 Task: Create in the project AgileDesign and in the Backlog issue 'Upgrade the caching mechanism of a web application to improve response time and reduce server load' a child issue 'Integration with legal contract management software', and assign it to team member softage.3@softage.net. Create in the project AgileDesign and in the Backlog issue 'Create a new online platform for online personal finance courses with advanced budgeting and financial planning features' a child issue 'Big data model interpretability and transparency testing and reporting', and assign it to team member softage.4@softage.net
Action: Mouse moved to (176, 53)
Screenshot: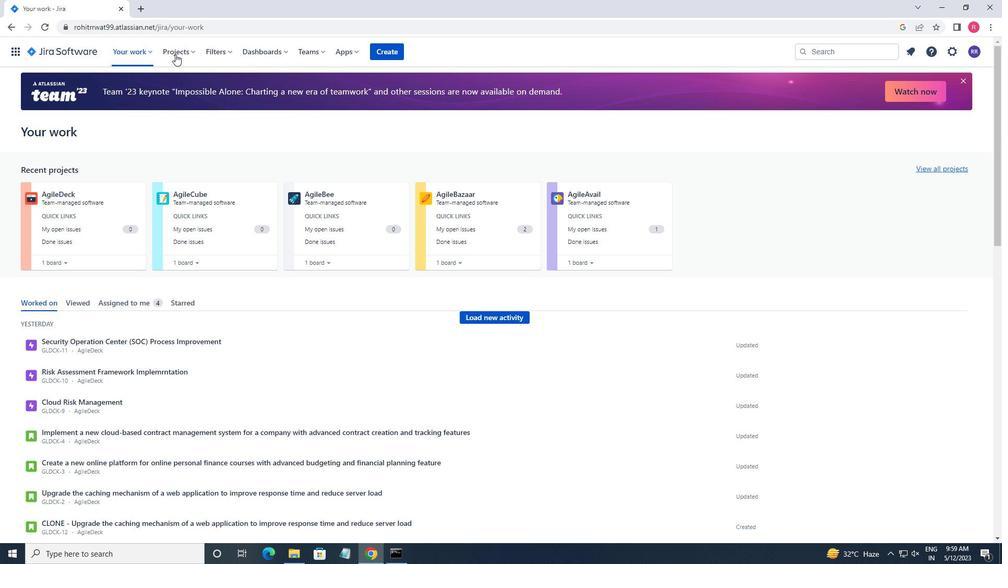 
Action: Mouse pressed left at (176, 53)
Screenshot: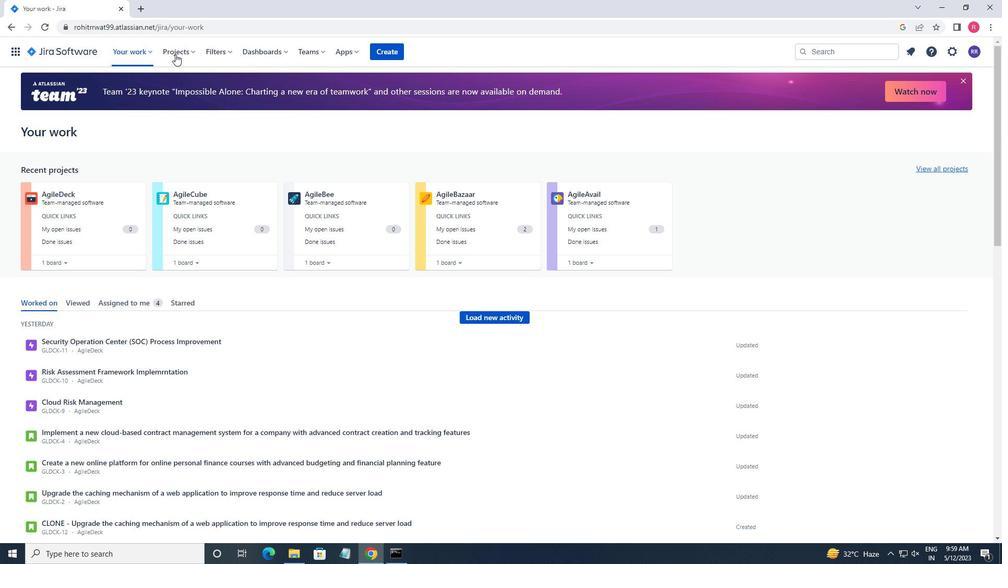 
Action: Mouse moved to (192, 100)
Screenshot: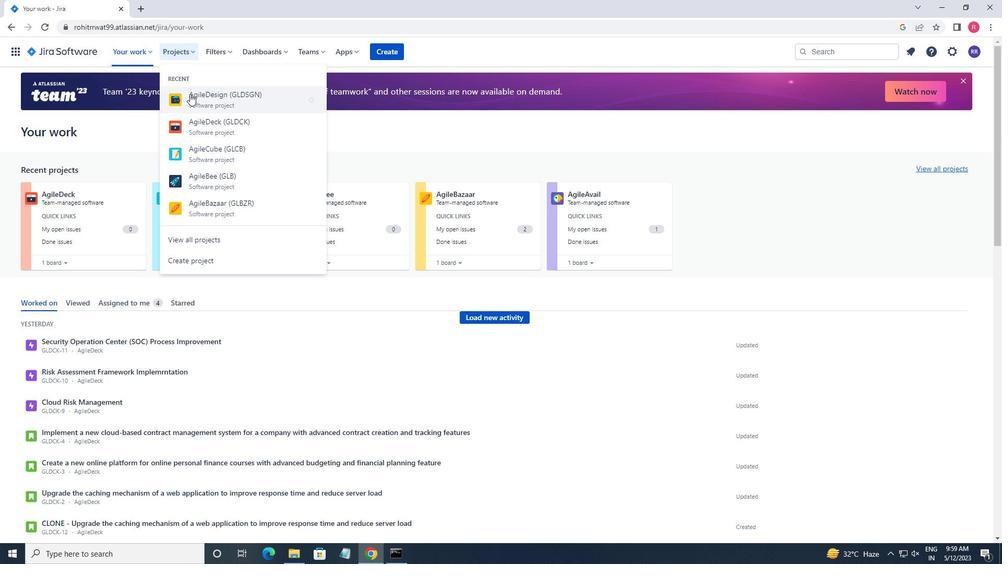 
Action: Mouse pressed left at (192, 100)
Screenshot: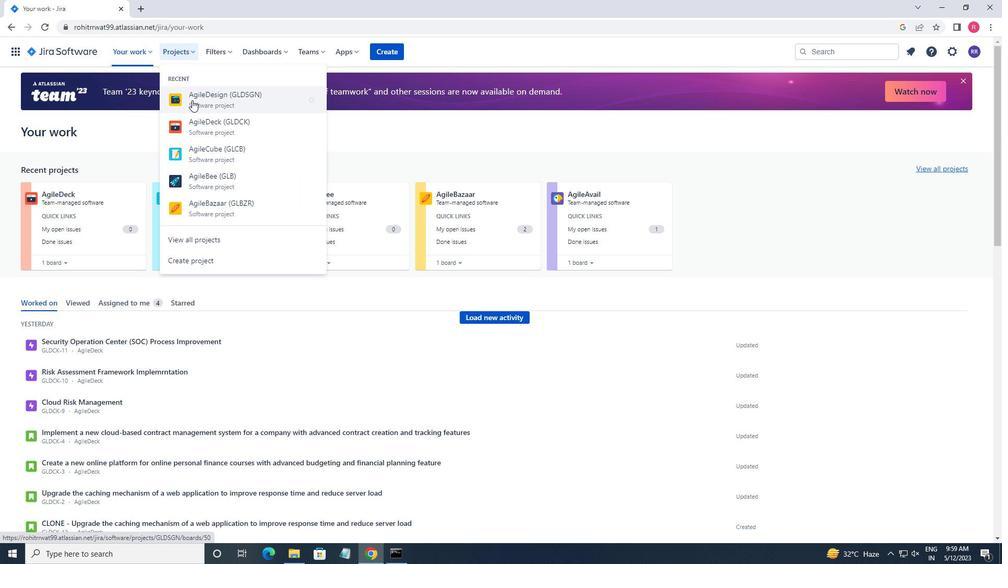 
Action: Mouse moved to (72, 161)
Screenshot: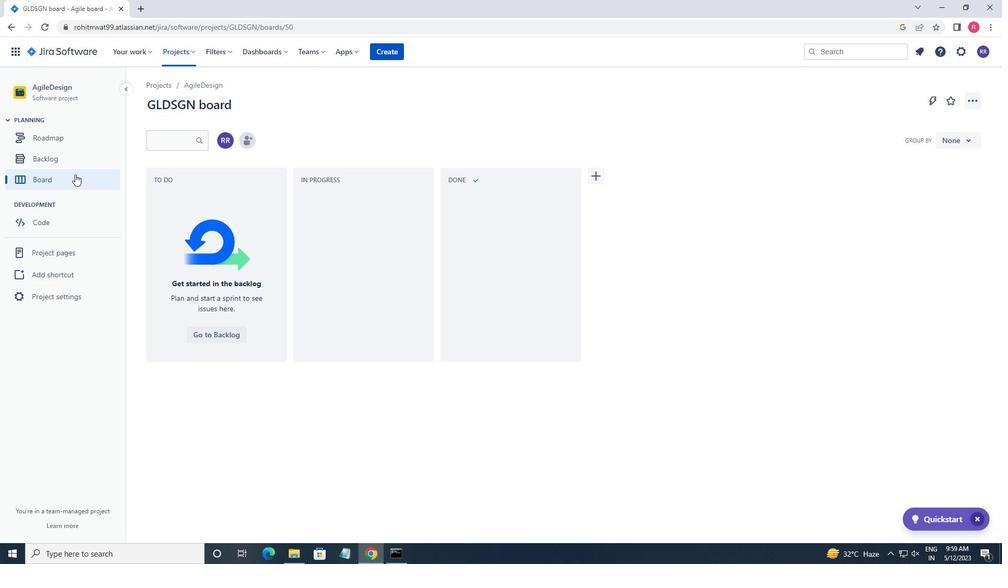 
Action: Mouse pressed left at (72, 161)
Screenshot: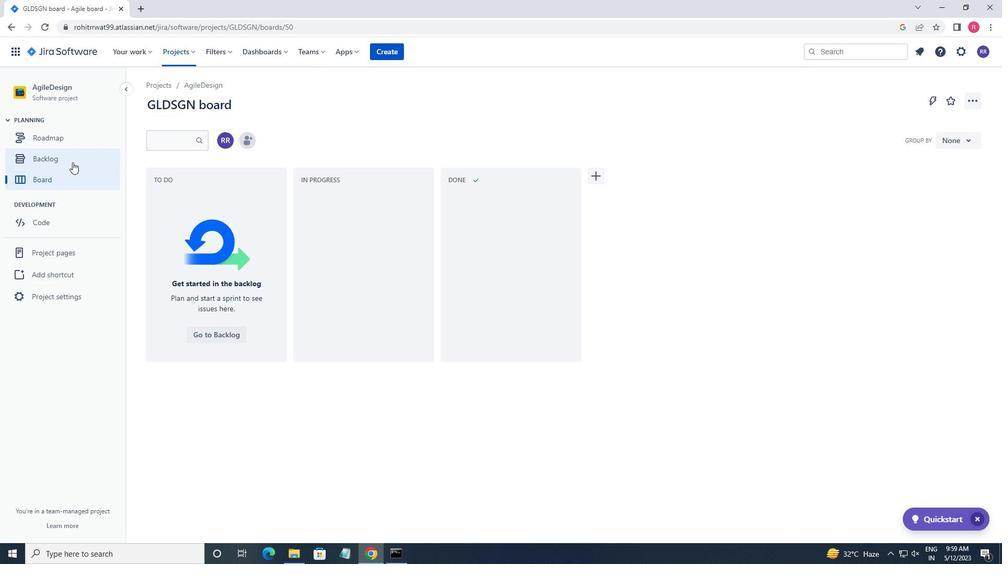 
Action: Mouse moved to (356, 408)
Screenshot: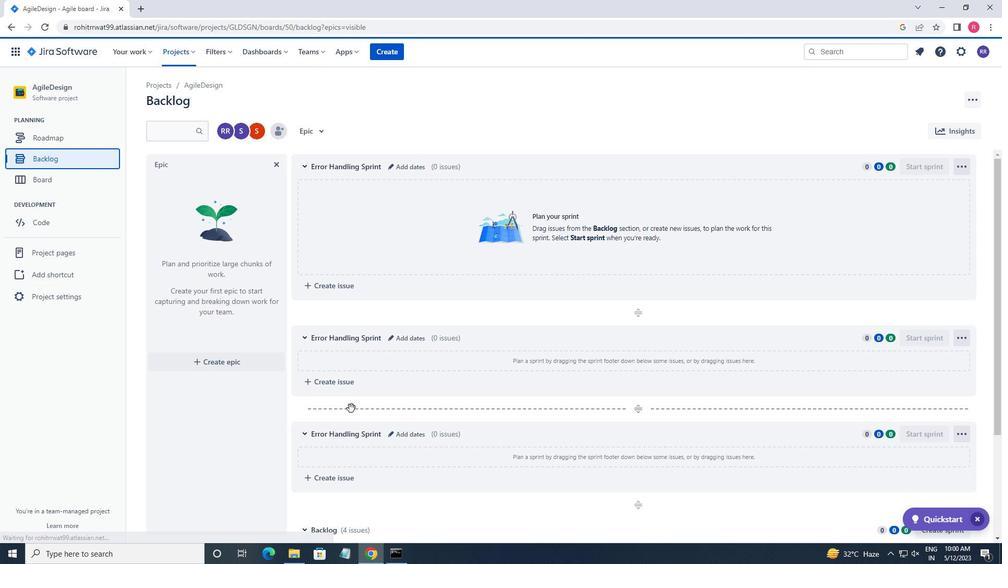 
Action: Mouse scrolled (356, 408) with delta (0, 0)
Screenshot: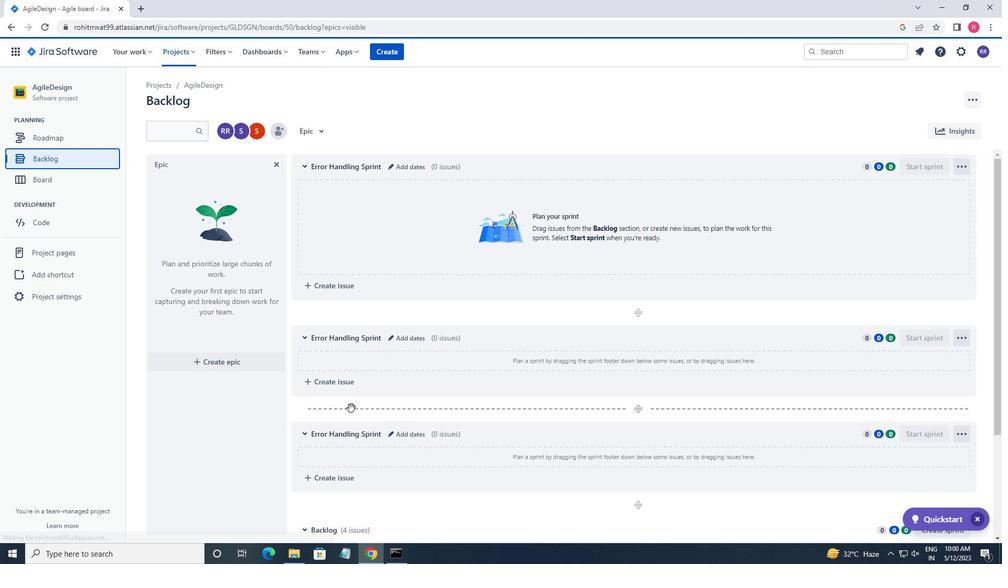 
Action: Mouse moved to (357, 408)
Screenshot: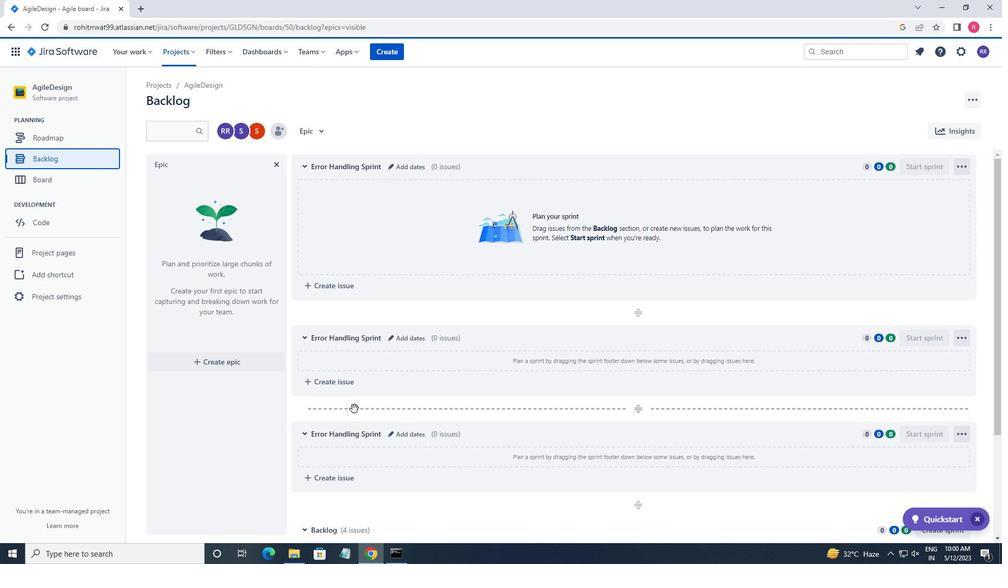 
Action: Mouse scrolled (357, 408) with delta (0, 0)
Screenshot: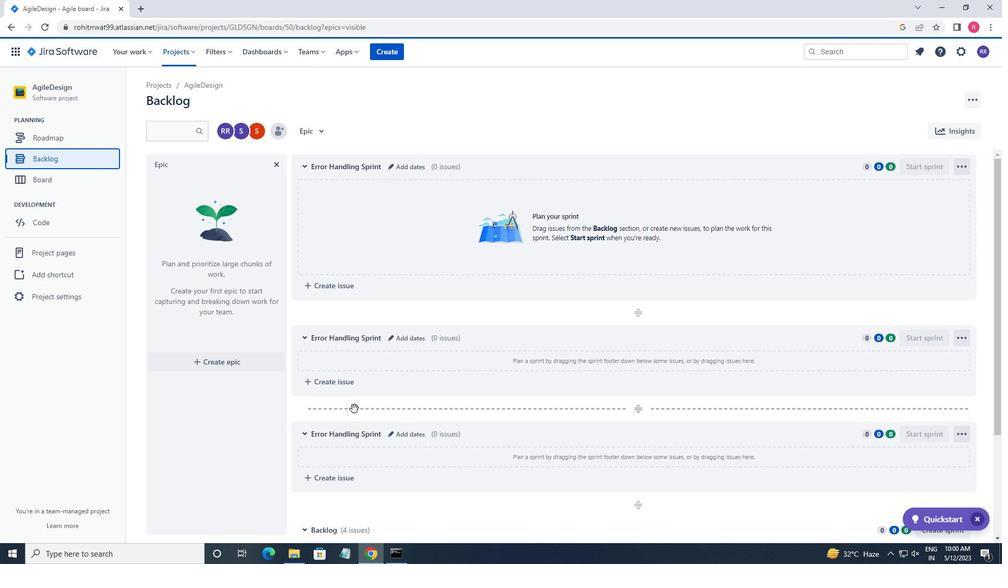 
Action: Mouse moved to (357, 407)
Screenshot: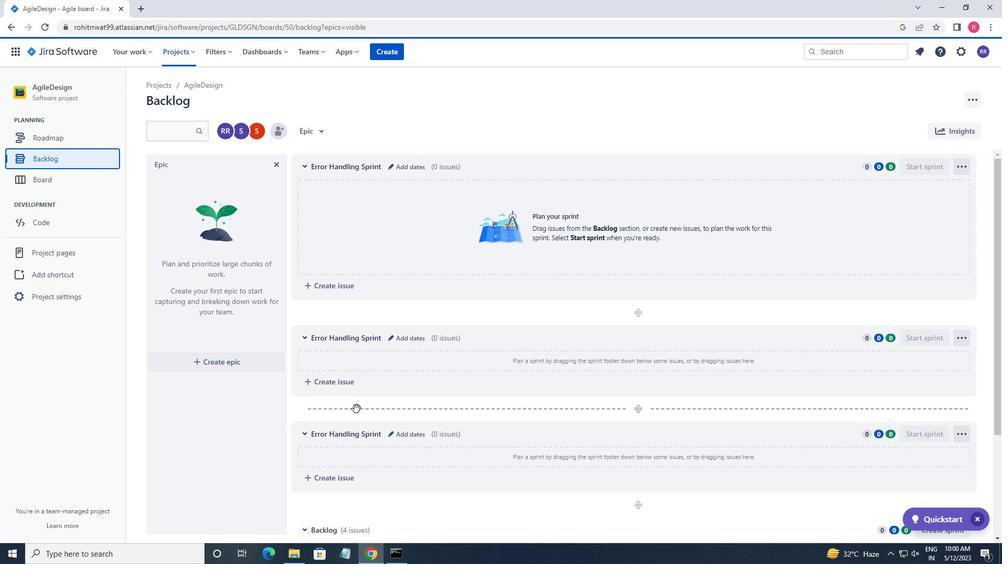 
Action: Mouse scrolled (357, 407) with delta (0, 0)
Screenshot: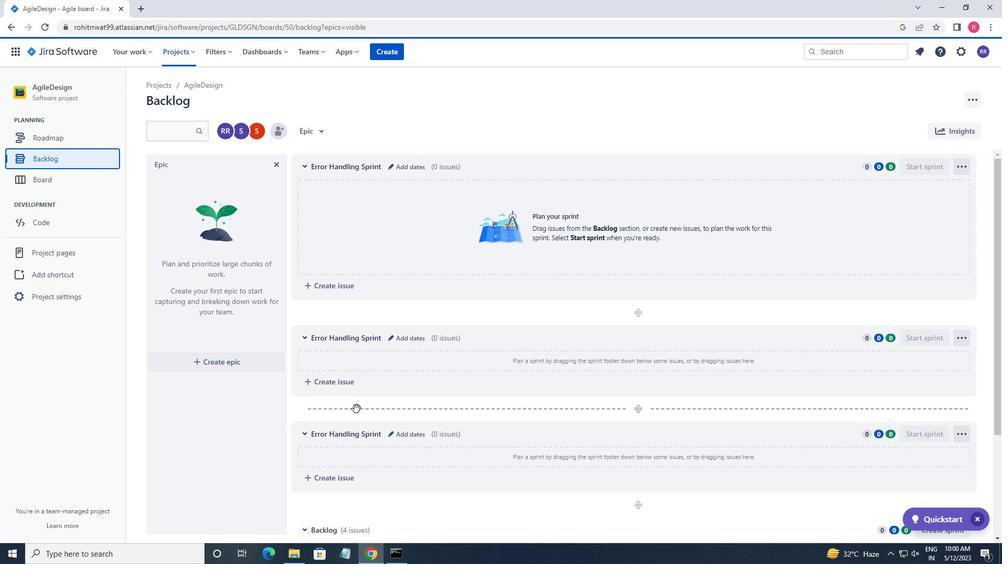 
Action: Mouse moved to (358, 406)
Screenshot: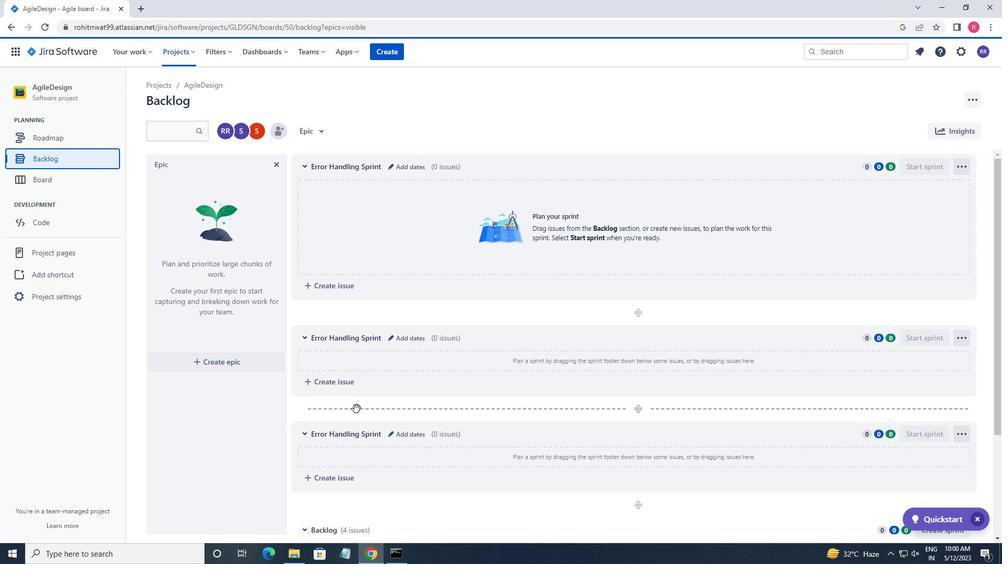 
Action: Mouse scrolled (358, 405) with delta (0, 0)
Screenshot: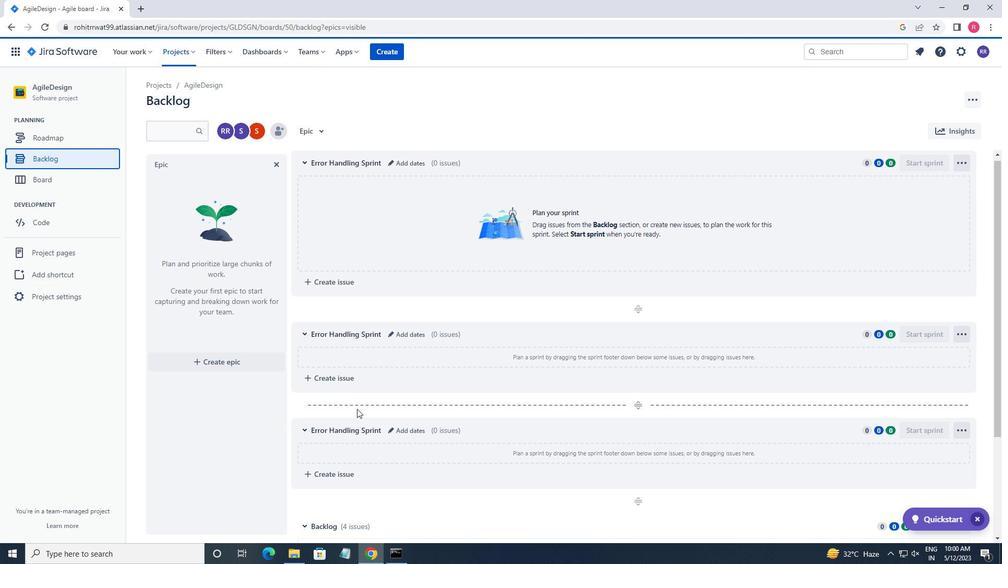 
Action: Mouse scrolled (358, 405) with delta (0, 0)
Screenshot: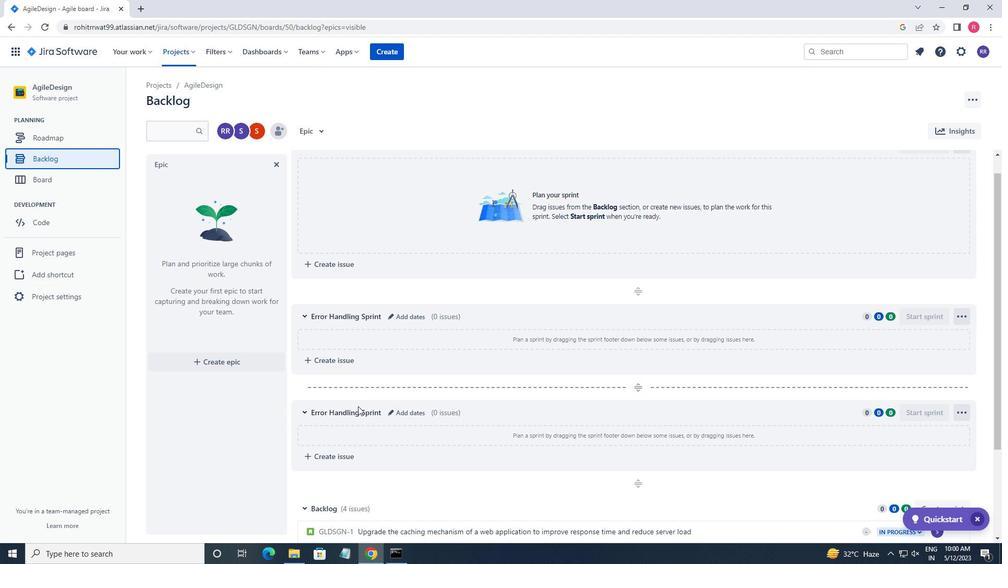 
Action: Mouse moved to (358, 406)
Screenshot: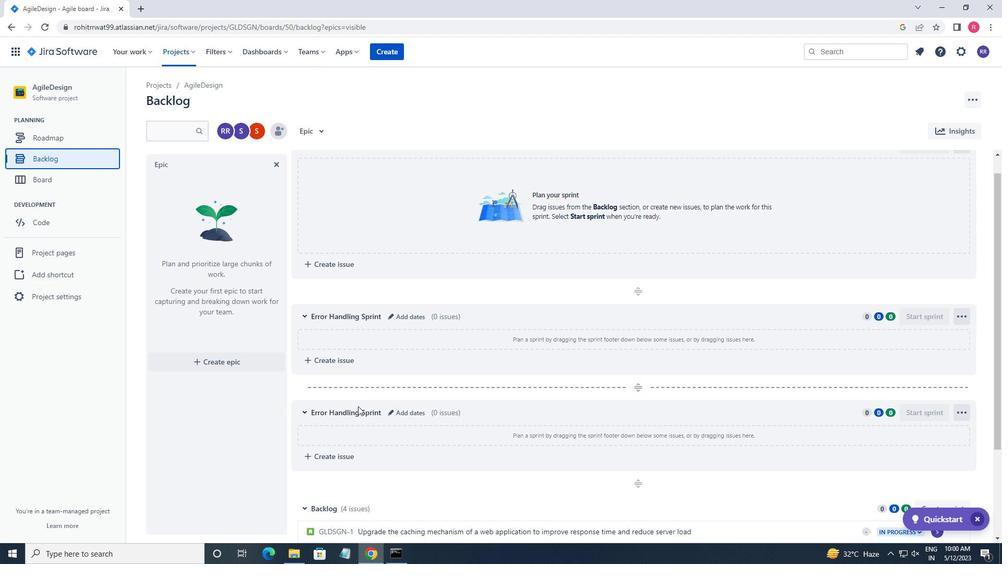 
Action: Mouse scrolled (358, 405) with delta (0, 0)
Screenshot: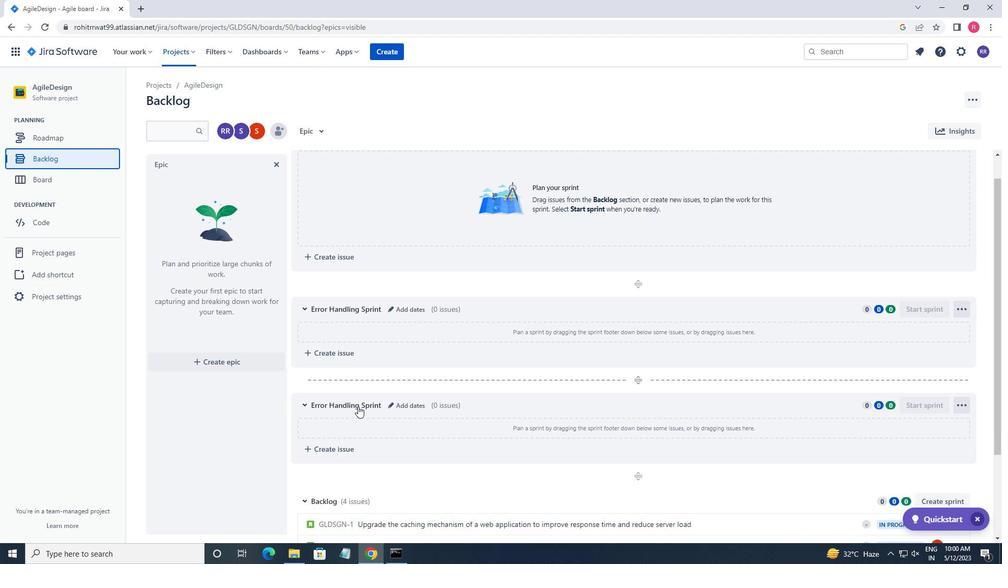 
Action: Mouse scrolled (358, 405) with delta (0, 0)
Screenshot: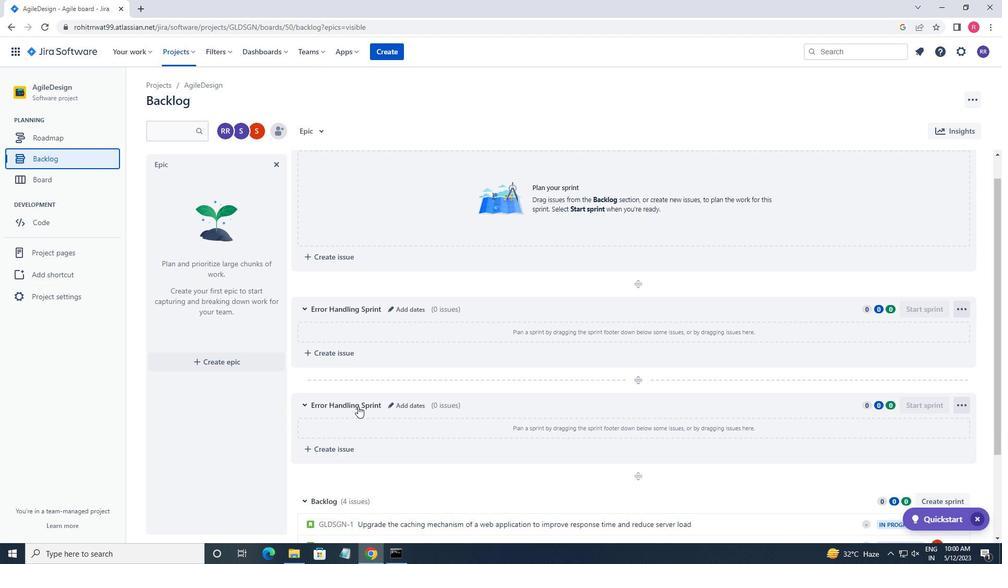 
Action: Mouse moved to (764, 407)
Screenshot: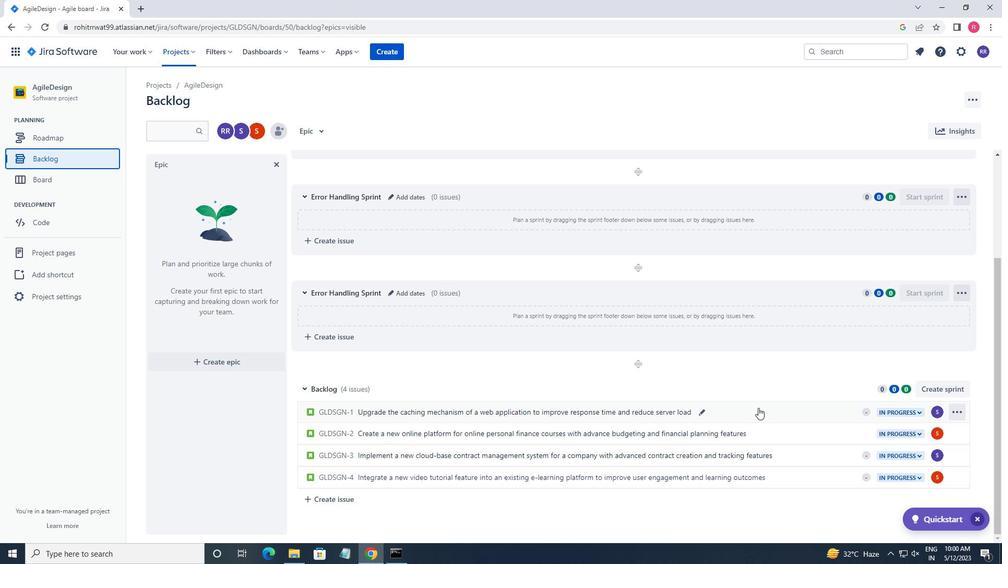 
Action: Mouse pressed left at (764, 407)
Screenshot: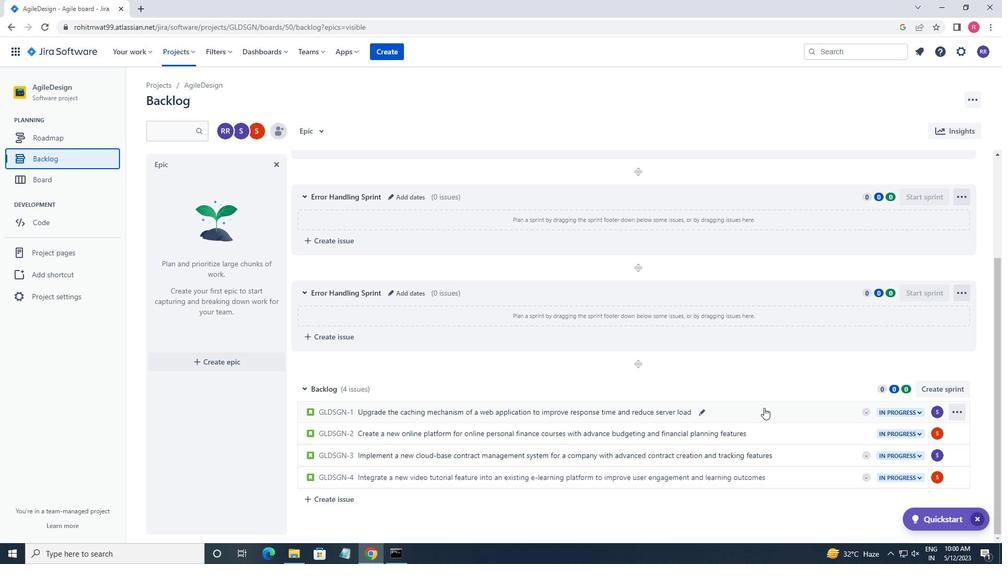 
Action: Mouse moved to (813, 250)
Screenshot: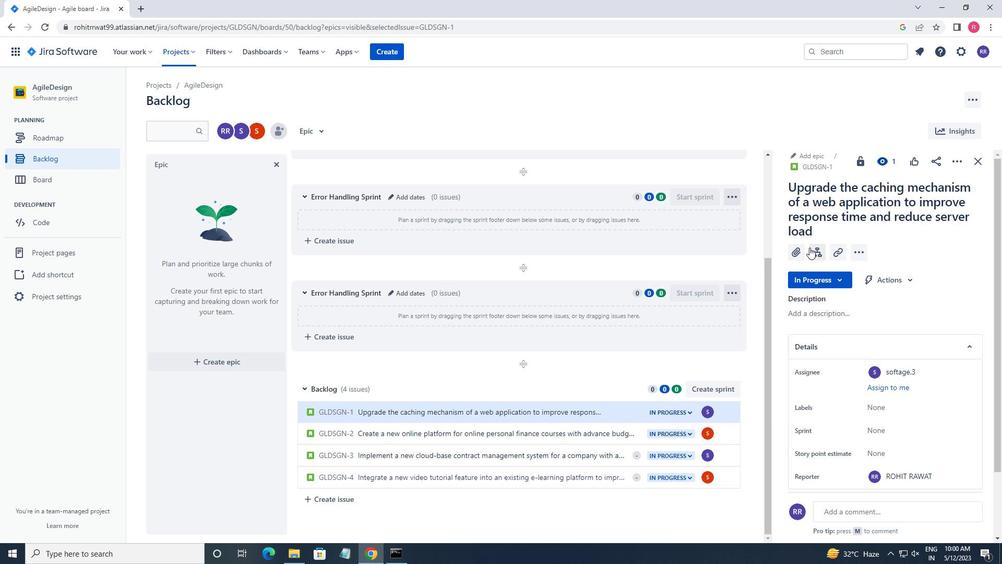 
Action: Mouse pressed left at (813, 250)
Screenshot: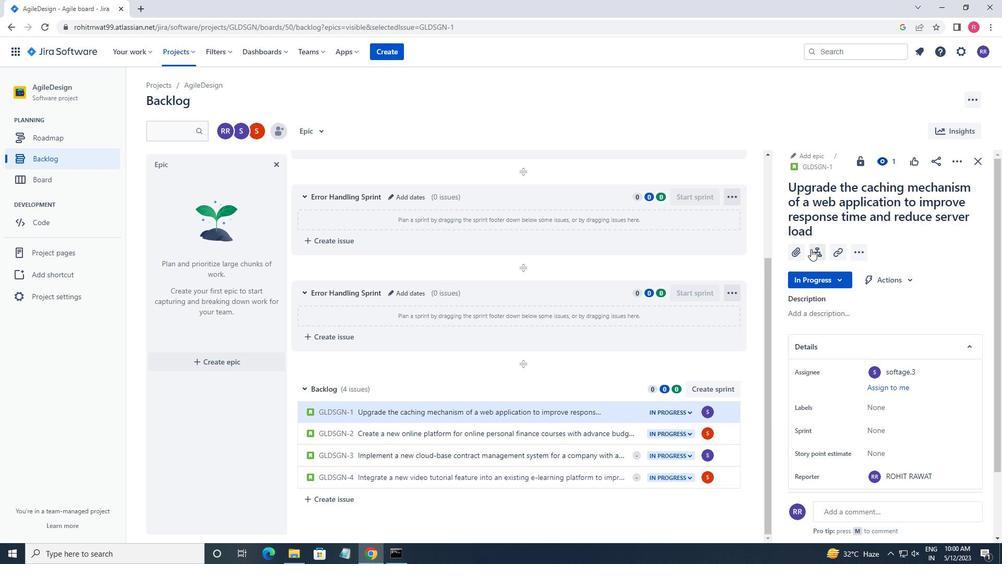 
Action: Mouse moved to (820, 261)
Screenshot: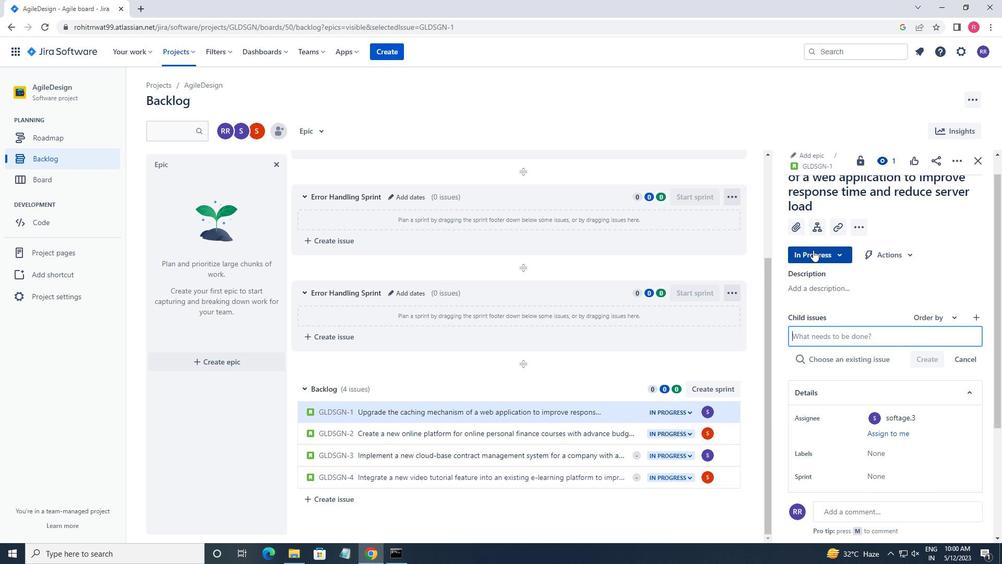 
Action: Key pressed <Key.shift_r>Integration<Key.space>with<Key.space>legal<Key.space>cib<Key.backspace>ntract<Key.space><Key.backspace><Key.backspace><Key.backspace><Key.backspace><Key.backspace><Key.backspace><Key.backspace><Key.backspace>ontract<Key.space>management<Key.space>software<Key.space>
Screenshot: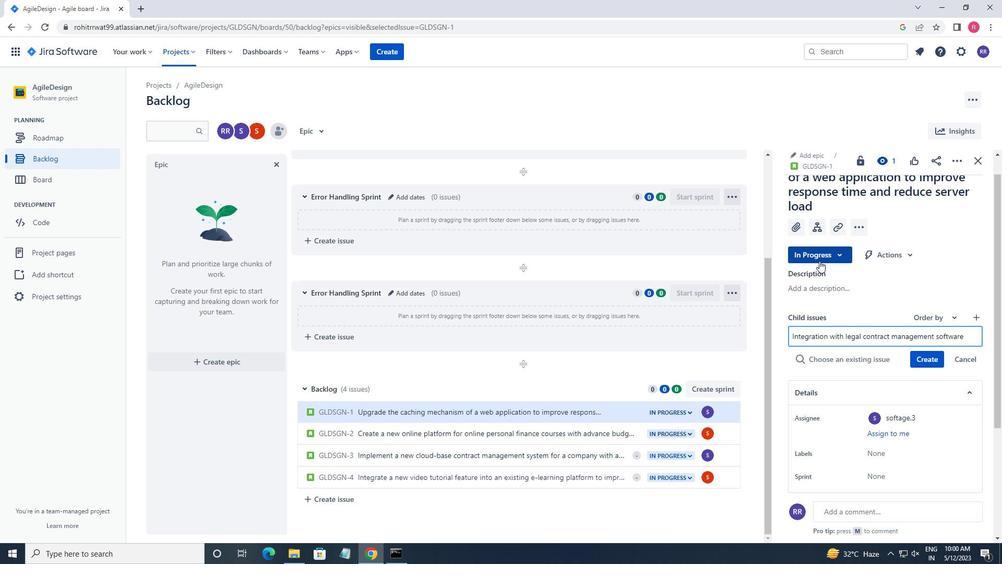 
Action: Mouse moved to (928, 359)
Screenshot: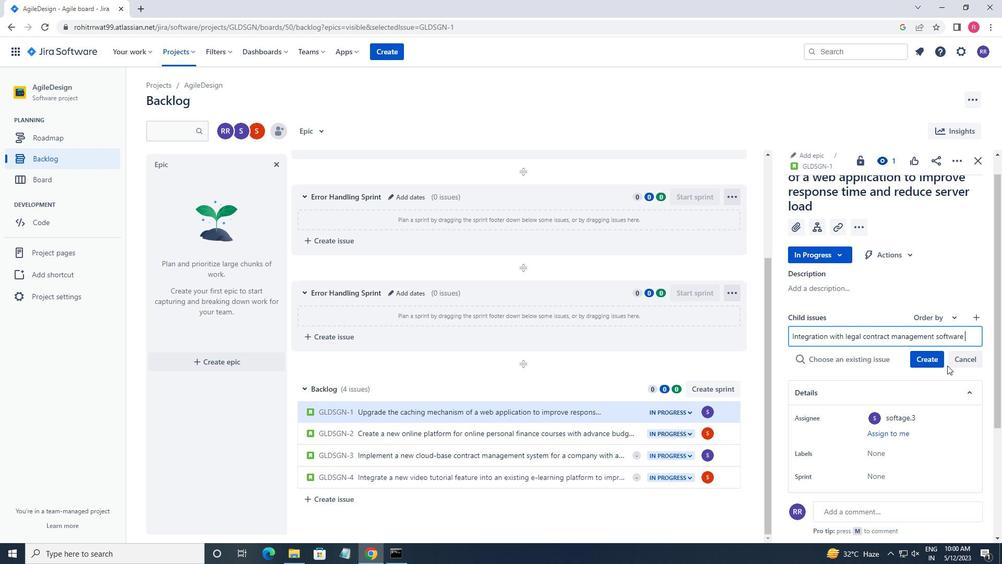
Action: Mouse pressed left at (928, 359)
Screenshot: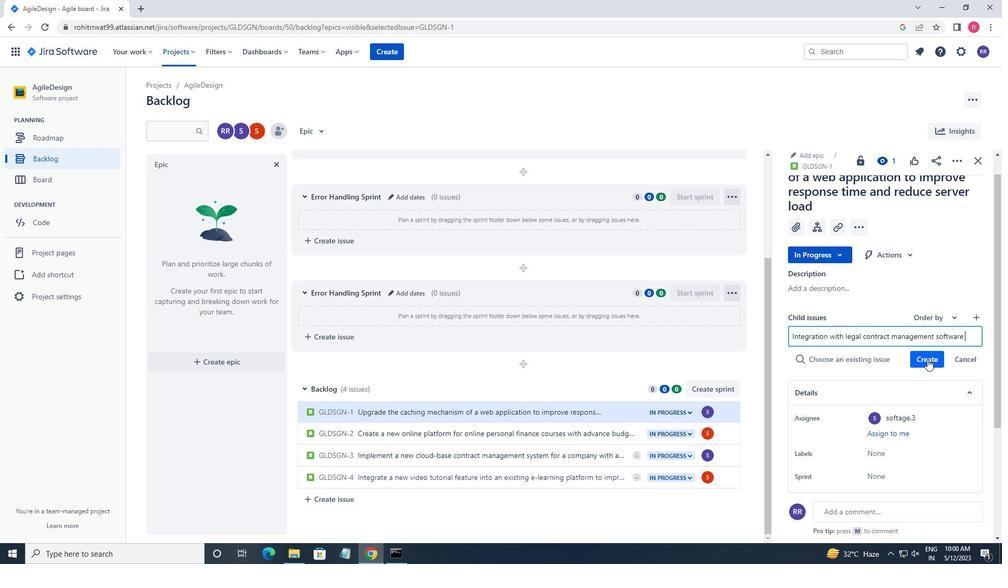 
Action: Mouse moved to (931, 344)
Screenshot: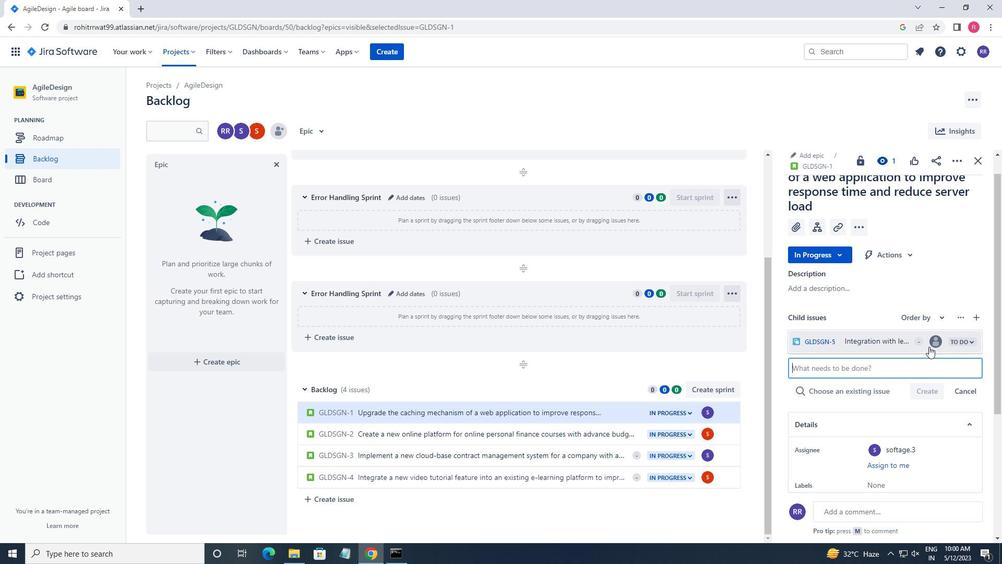 
Action: Mouse pressed left at (931, 344)
Screenshot: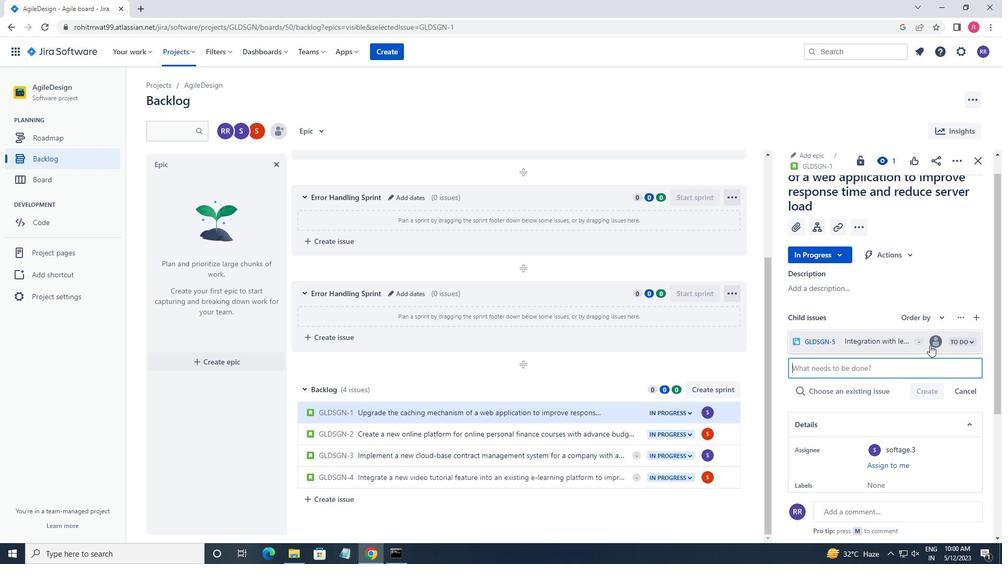 
Action: Key pressed softage.3<Key.shift>@SOFTAGE.NET
Screenshot: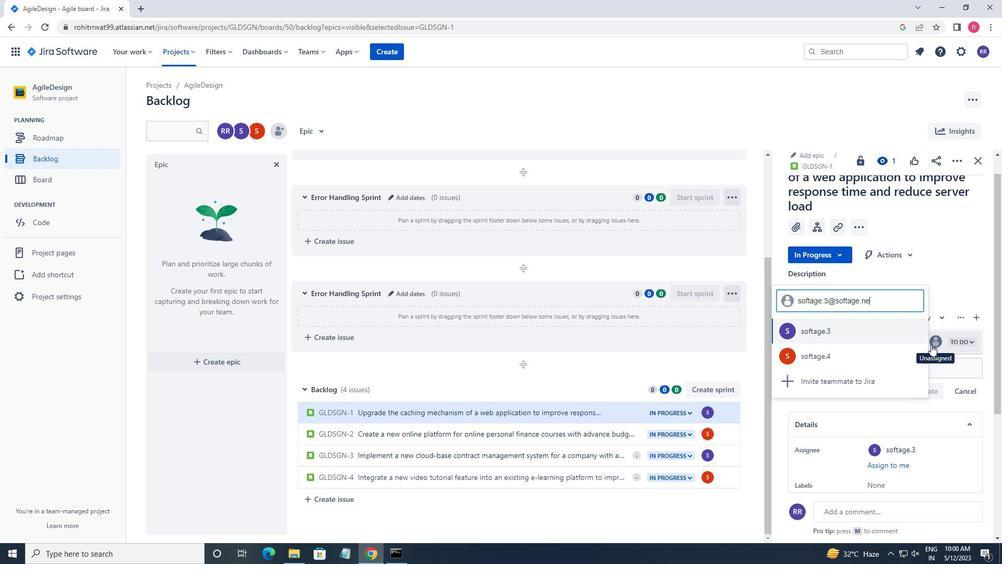 
Action: Mouse moved to (868, 342)
Screenshot: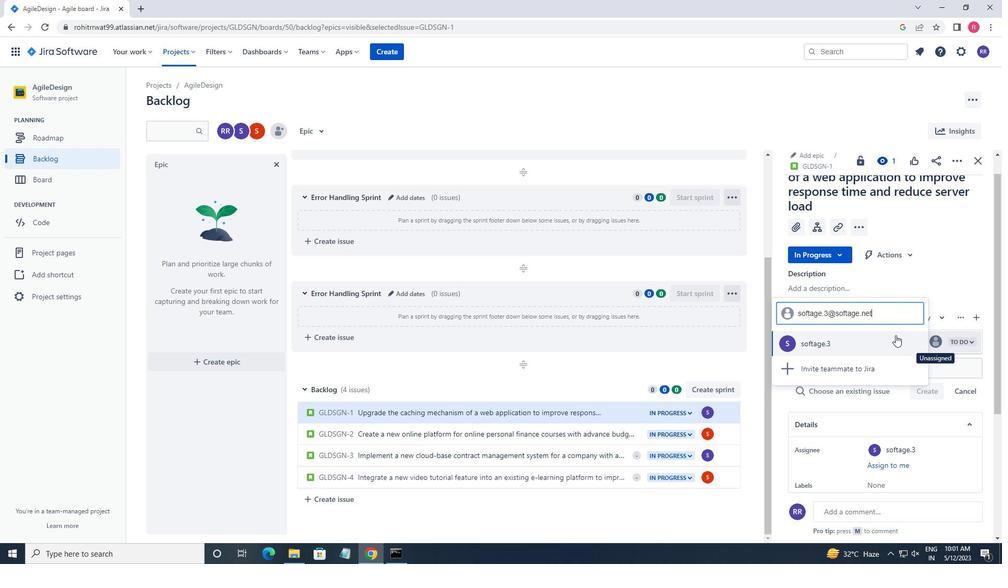 
Action: Mouse pressed left at (868, 342)
Screenshot: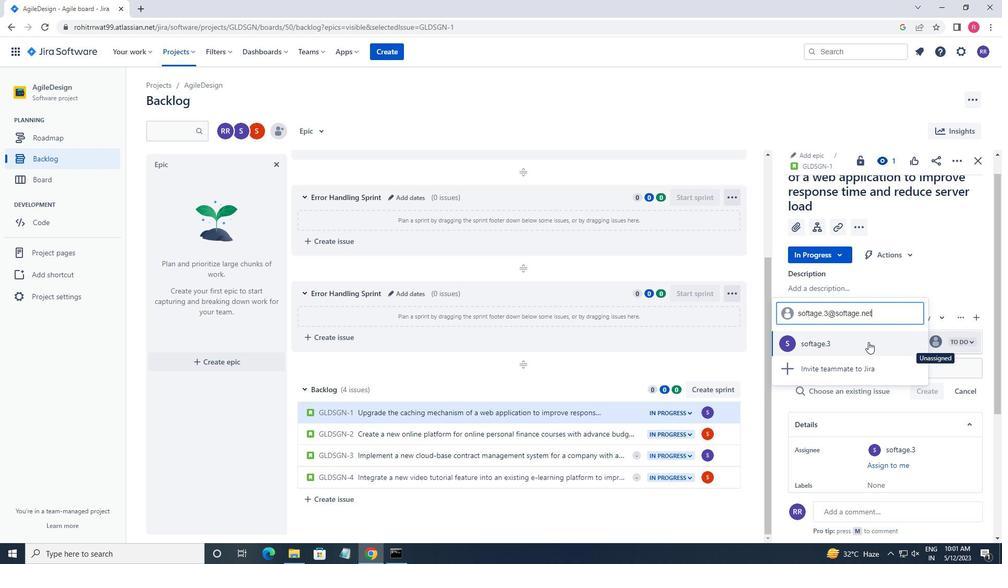 
Action: Mouse moved to (565, 439)
Screenshot: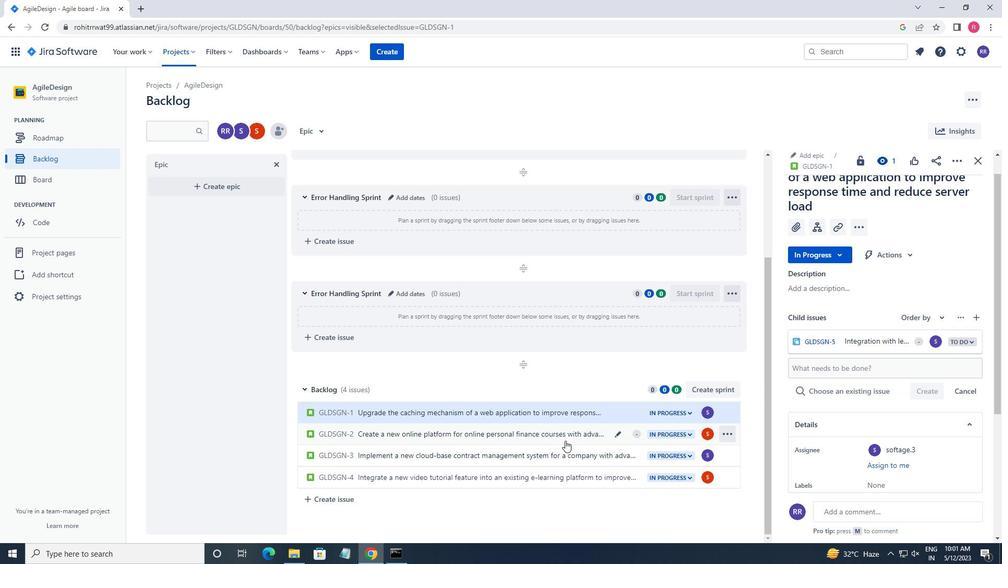 
Action: Mouse pressed left at (565, 439)
Screenshot: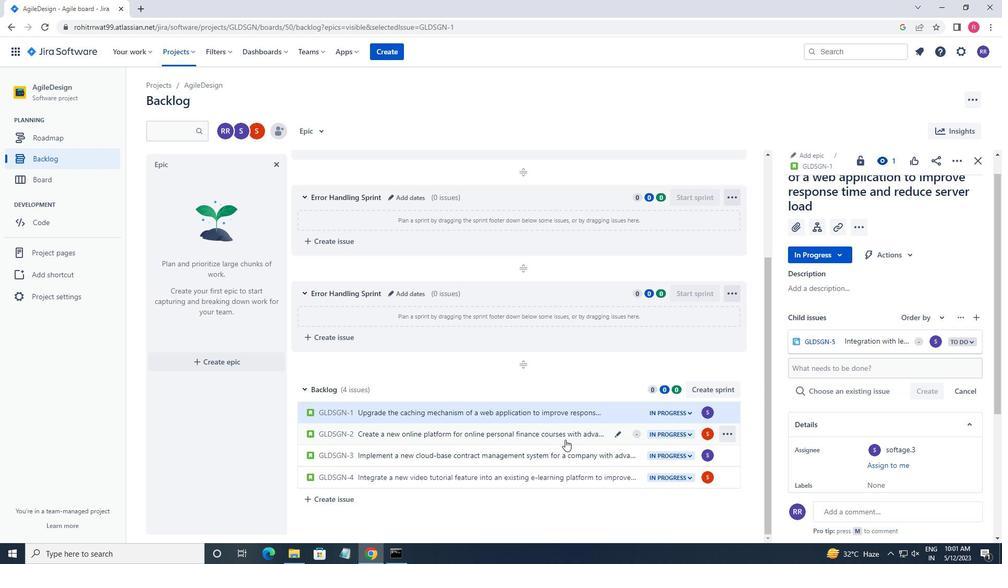 
Action: Mouse moved to (821, 249)
Screenshot: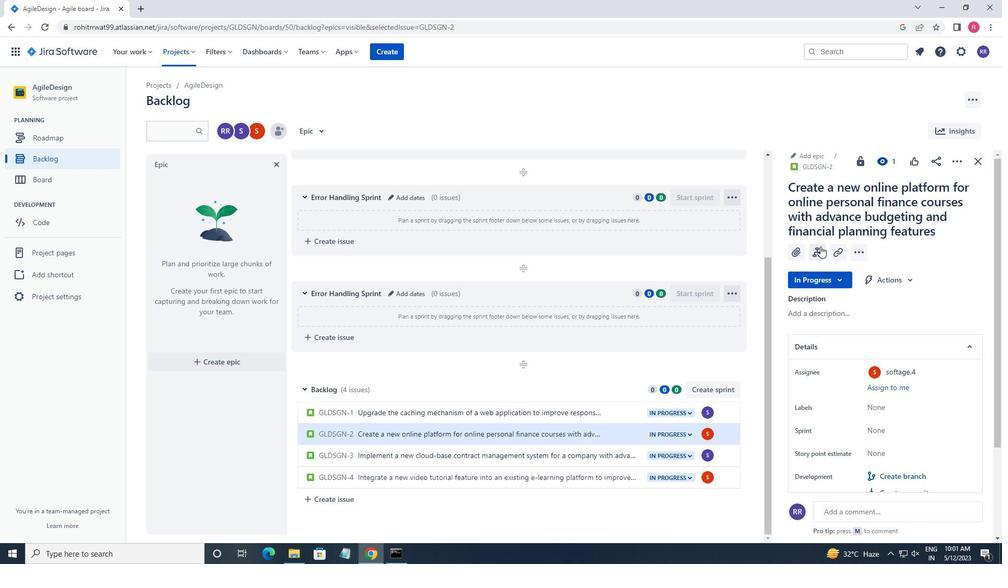 
Action: Mouse pressed left at (821, 249)
Screenshot: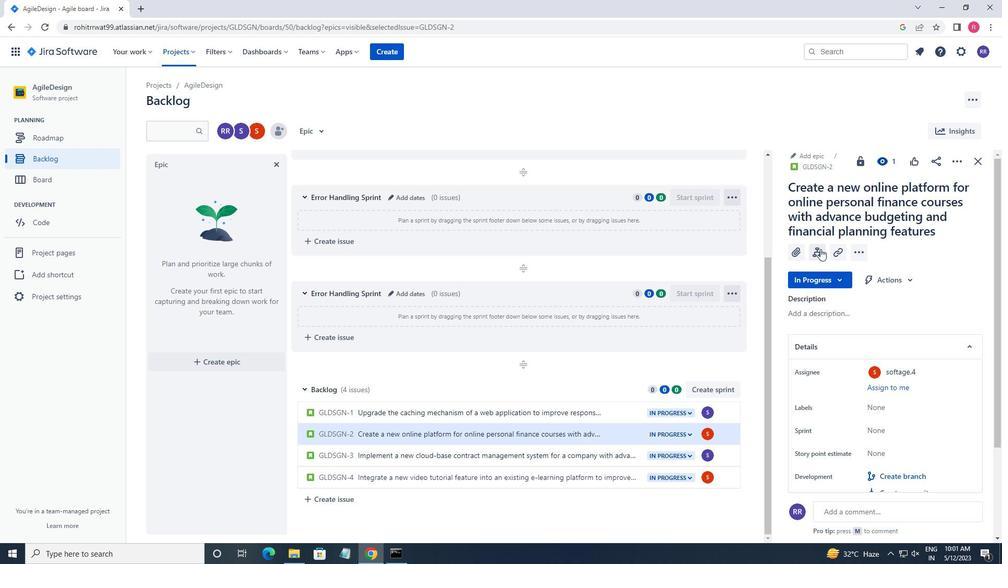 
Action: Key pressed <Key.shift_r>BIG<Key.space><Key.shift>DATA<Key.space>
Screenshot: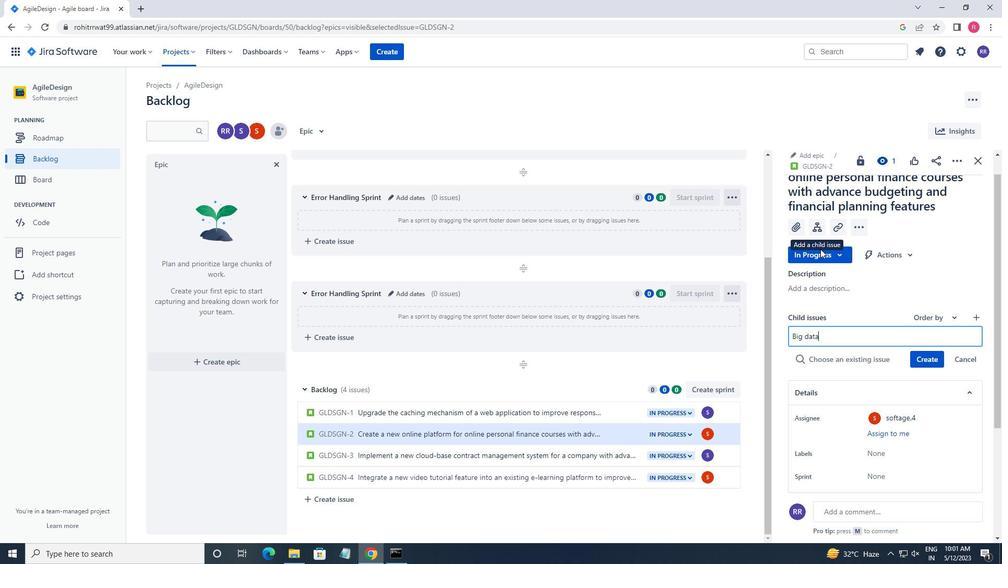
Action: Mouse moved to (806, 240)
Screenshot: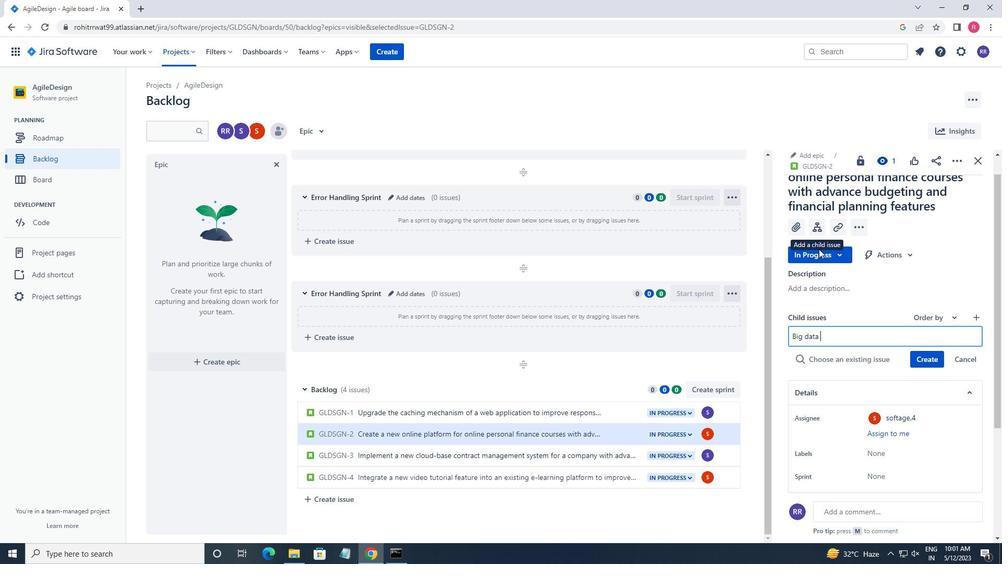 
Action: Key pressed MODEL<Key.space>NTERPRETABILITY<Key.space>AND<Key.space><Key.left><Key.left><Key.left><Key.left><Key.left><Key.left><Key.left><Key.left><Key.left><Key.left><Key.left><Key.left><Key.left><Key.left><Key.left><Key.left><Key.left><Key.left><Key.left><Key.left>I
Screenshot: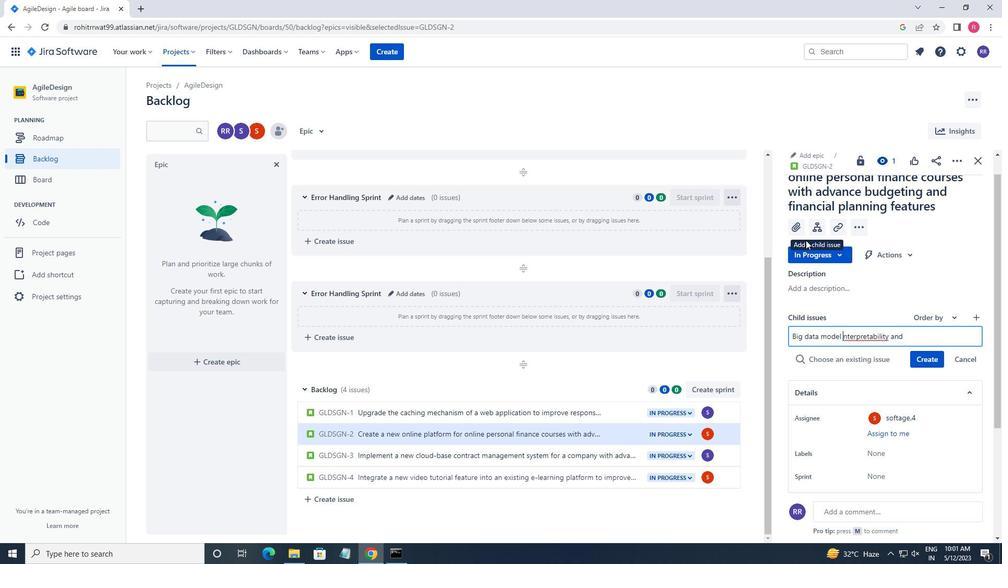 
Action: Mouse moved to (1002, 221)
Screenshot: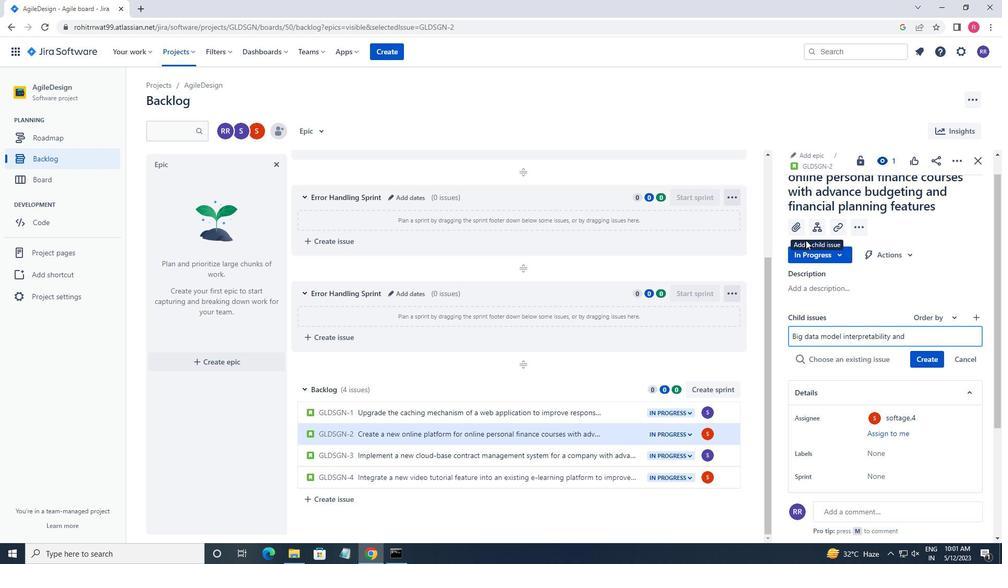 
Action: Key pressed <Key.right><Key.right><Key.right><Key.right><Key.right><Key.right><Key.right><Key.right><Key.right><Key.right><Key.right><Key.right><Key.right><Key.right><Key.right><Key.right><Key.right><Key.right><Key.right><Key.right><Key.right><Key.right><Key.right><Key.right><Key.right><Key.right><Key.right><Key.right><Key.right><Key.right><Key.right><Key.right><Key.right><Key.right><Key.right>TRANSPARENCY<Key.space>TESTING<Key.space>AND<Key.space>REPORTING<Key.enter>
Screenshot: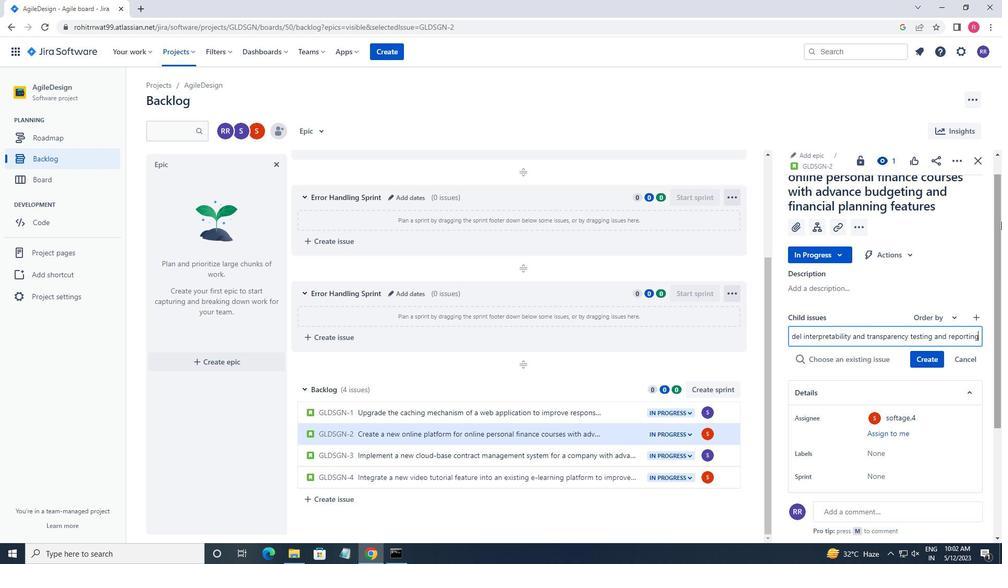 
Action: Mouse moved to (933, 340)
Screenshot: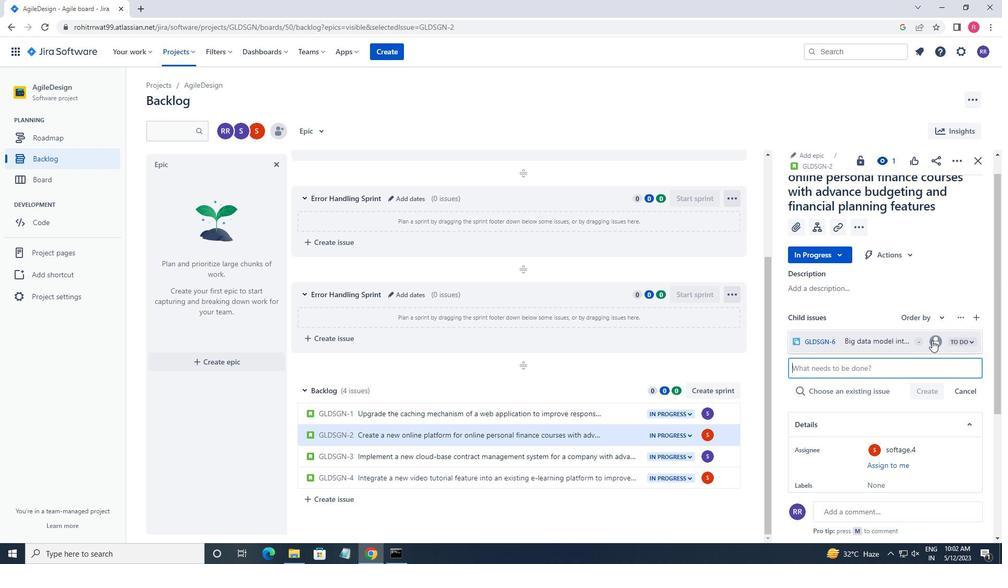 
Action: Mouse pressed left at (933, 340)
Screenshot: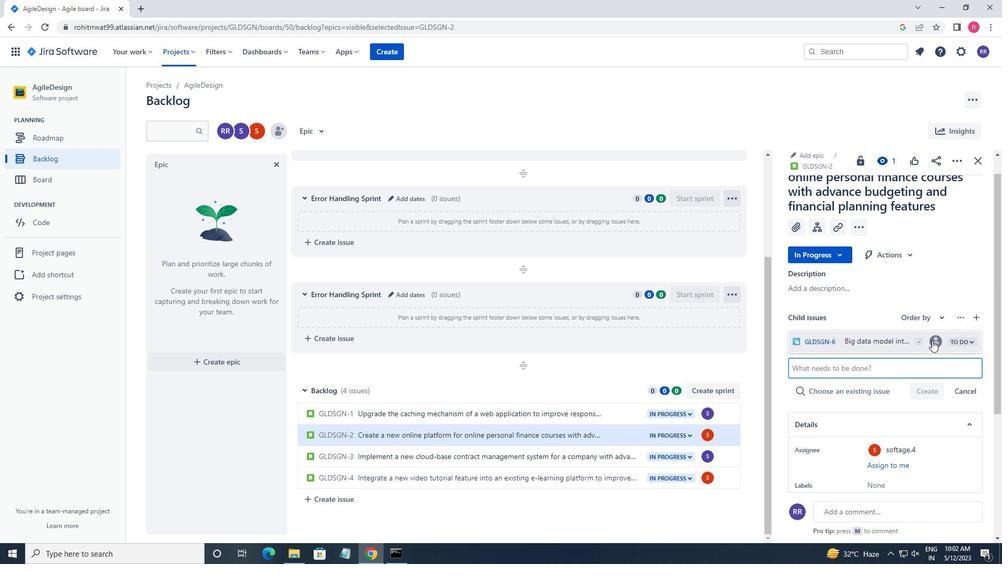 
Action: Key pressed SOFTAGE4<Key.shift>2SOFTAGE.NET
Screenshot: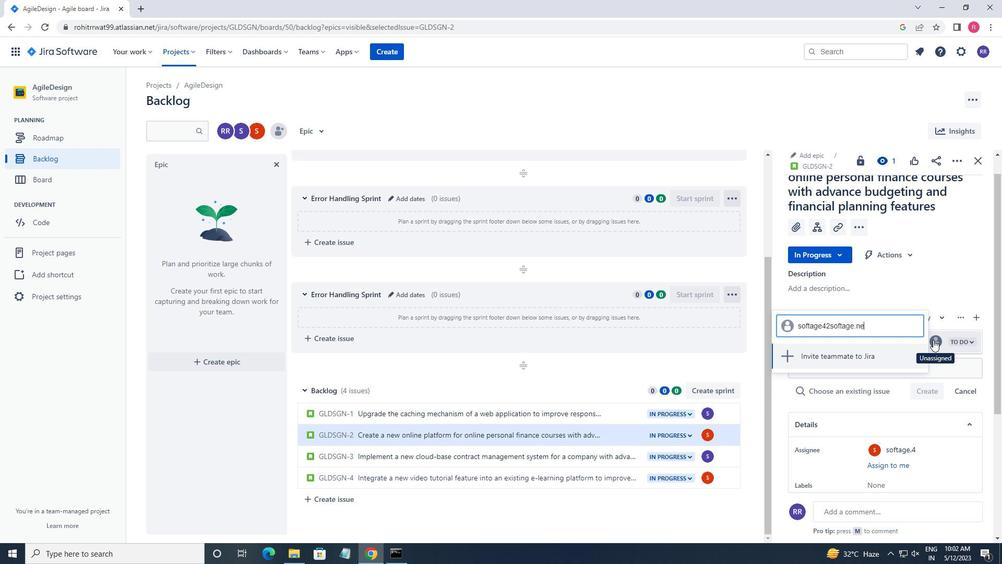 
Action: Mouse moved to (832, 324)
Screenshot: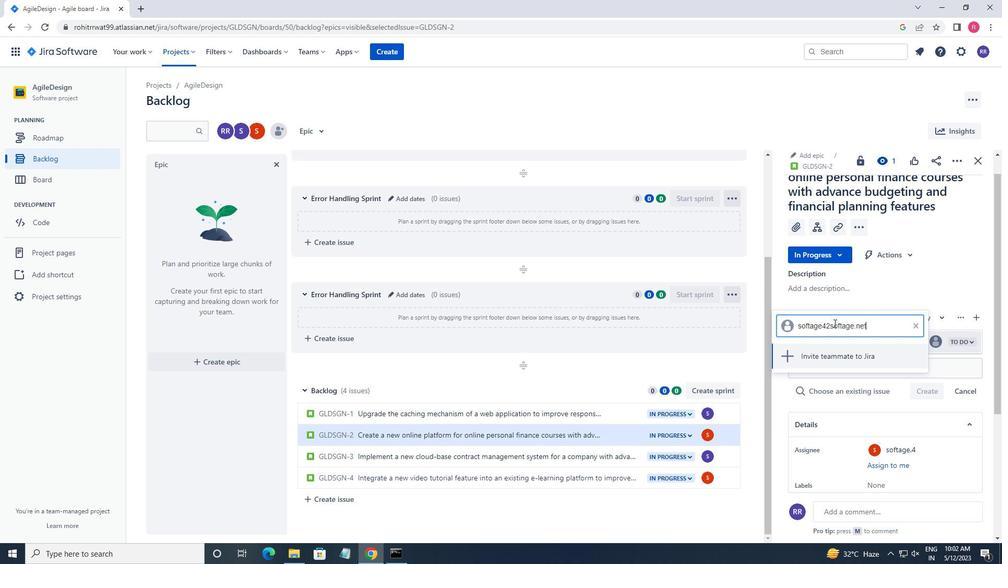 
Action: Mouse pressed left at (832, 324)
Screenshot: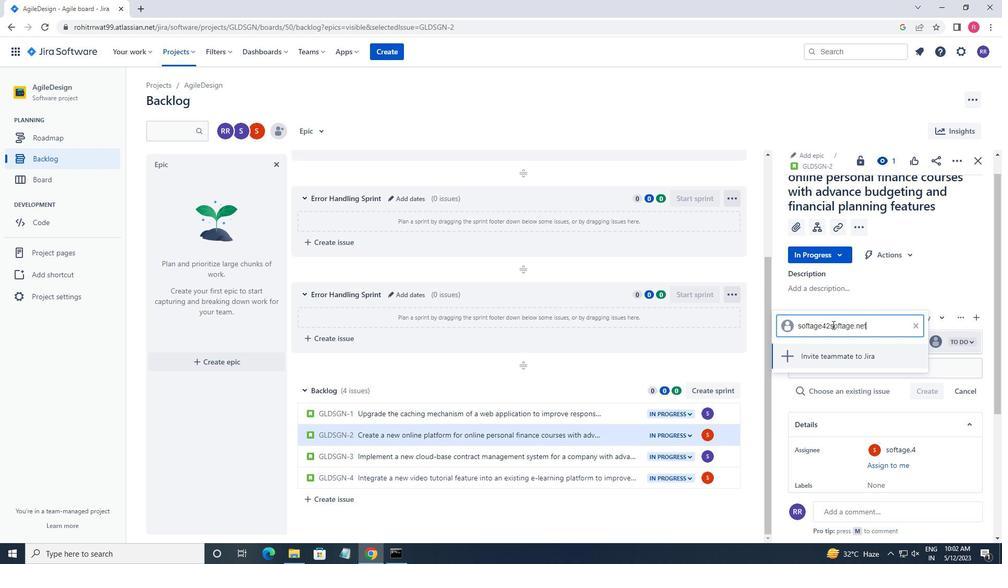 
Action: Key pressed <Key.backspace><Key.backspace><Key.shift>@S
Screenshot: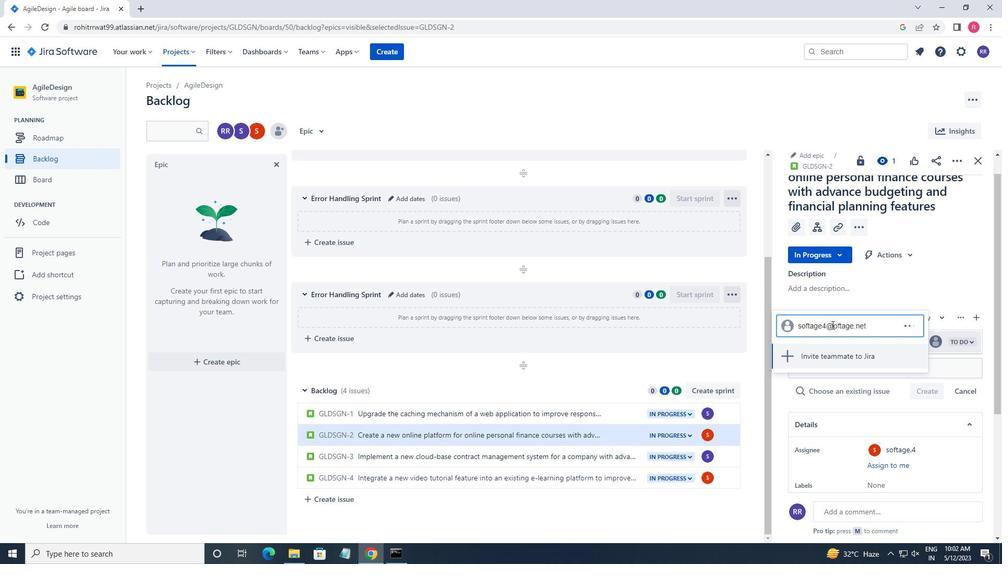 
Action: Mouse moved to (823, 324)
Screenshot: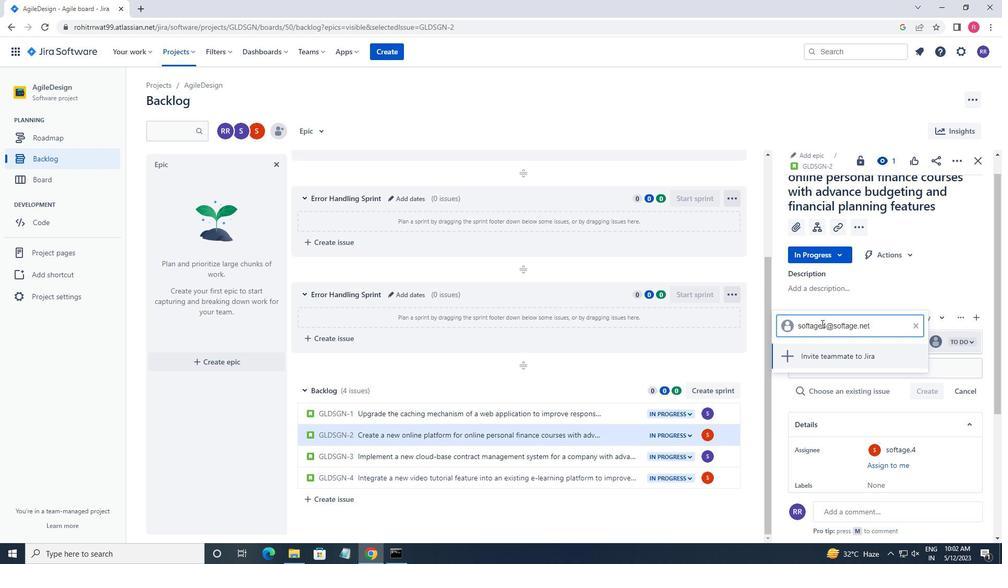 
Action: Mouse pressed left at (823, 324)
Screenshot: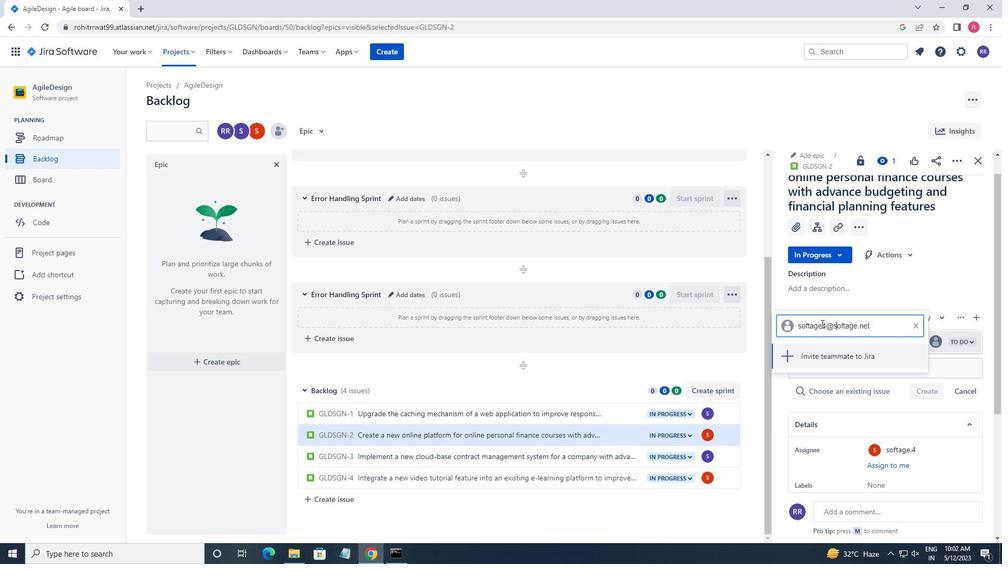 
Action: Key pressed .
Screenshot: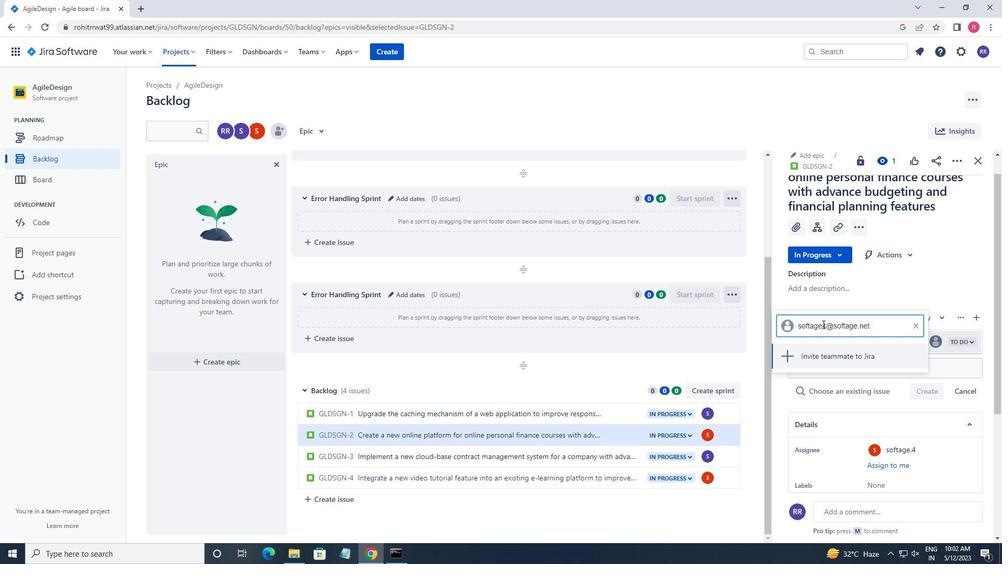 
Action: Mouse moved to (833, 346)
Screenshot: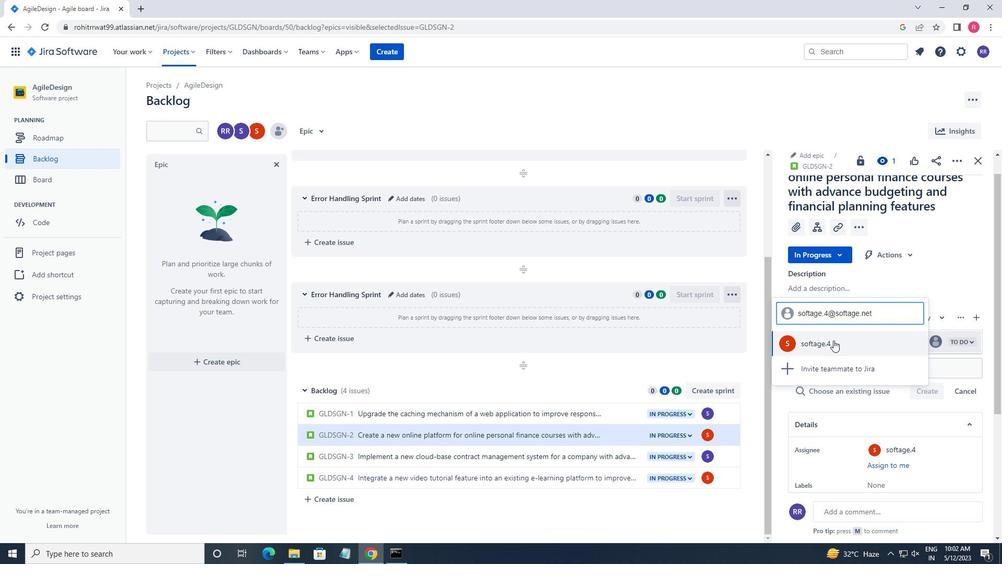 
Action: Mouse pressed left at (833, 346)
Screenshot: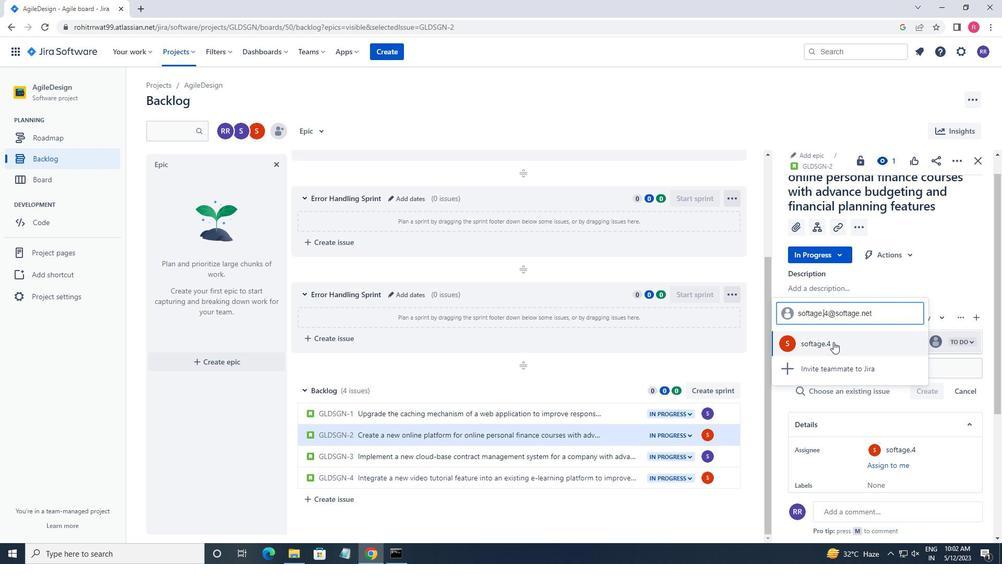 
